 Task: Add a group rule "Active Listening: Practice active listening during group discussions.".
Action: Mouse moved to (480, 65)
Screenshot: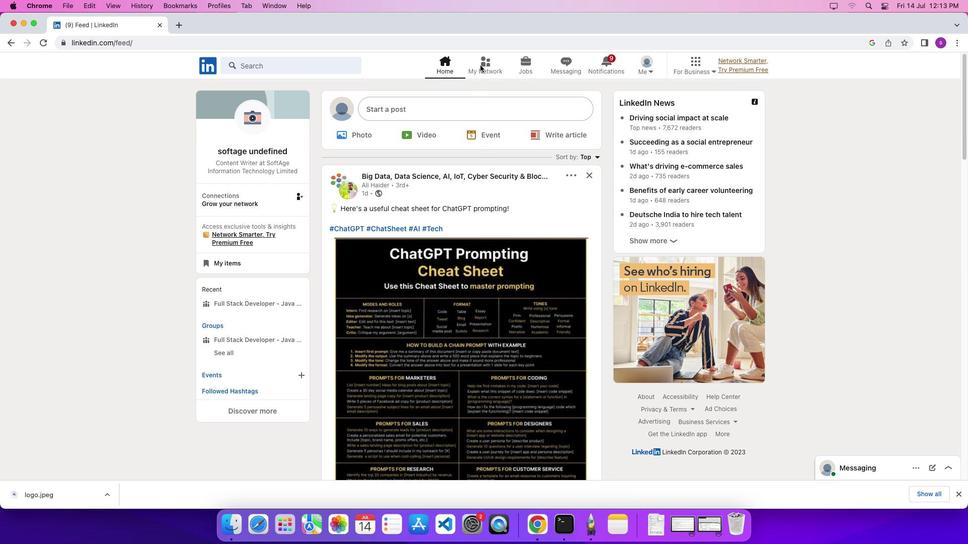 
Action: Mouse pressed left at (480, 65)
Screenshot: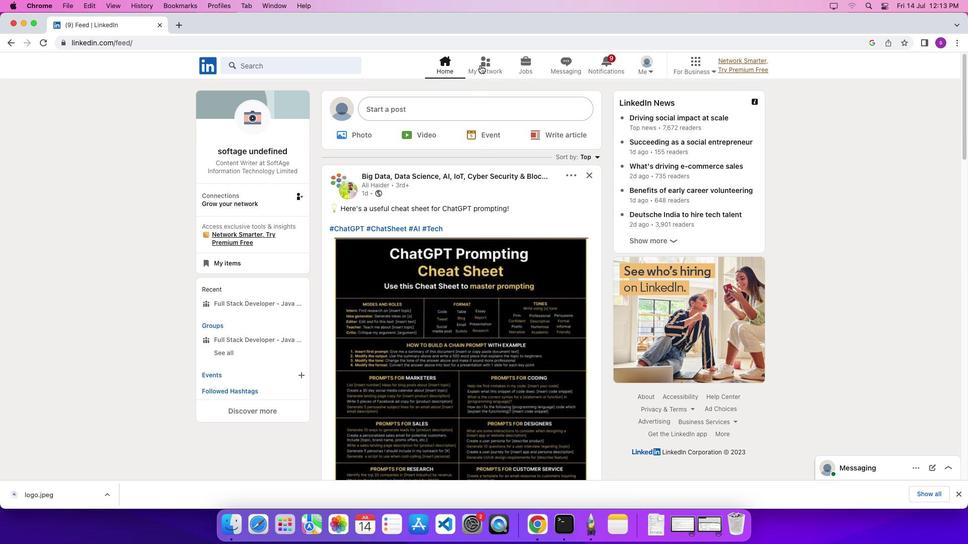 
Action: Mouse pressed left at (480, 65)
Screenshot: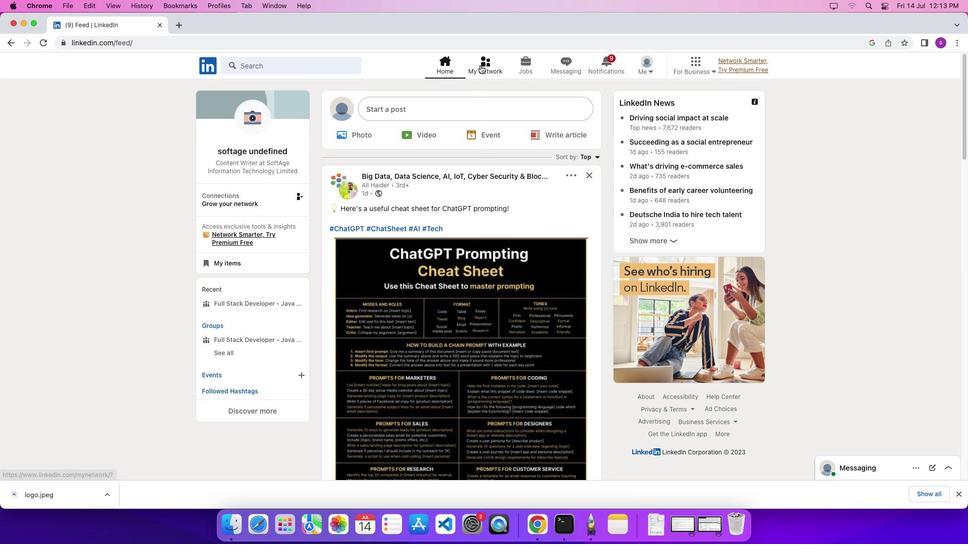 
Action: Mouse moved to (254, 180)
Screenshot: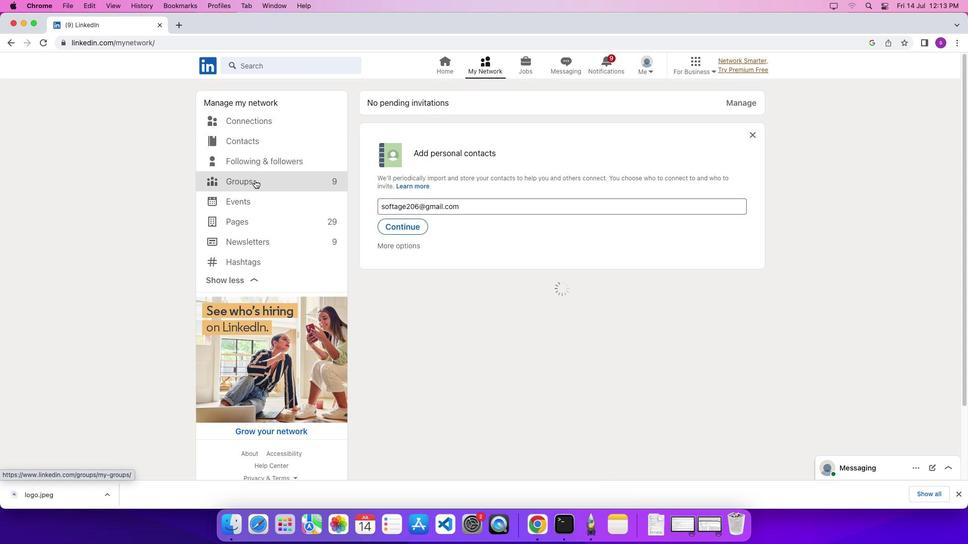 
Action: Mouse pressed left at (254, 180)
Screenshot: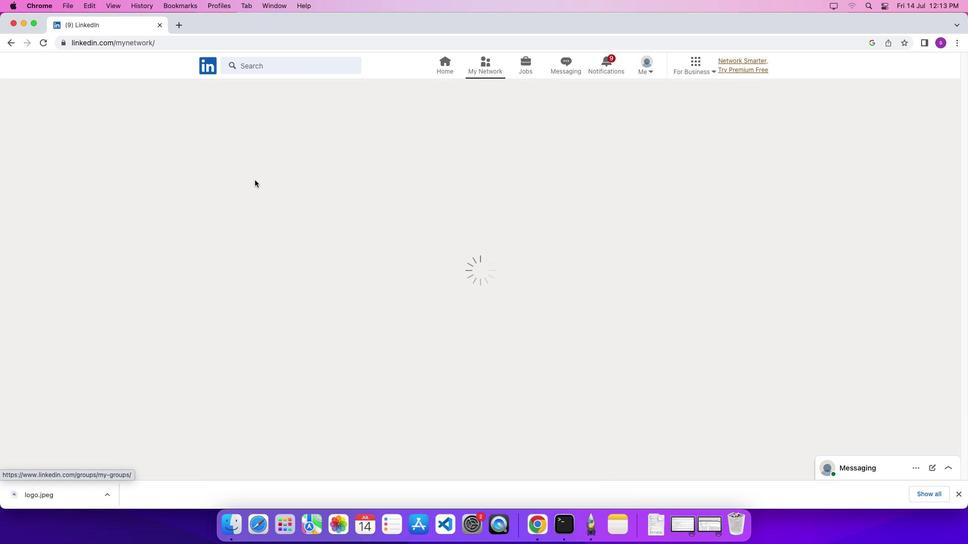 
Action: Mouse moved to (538, 104)
Screenshot: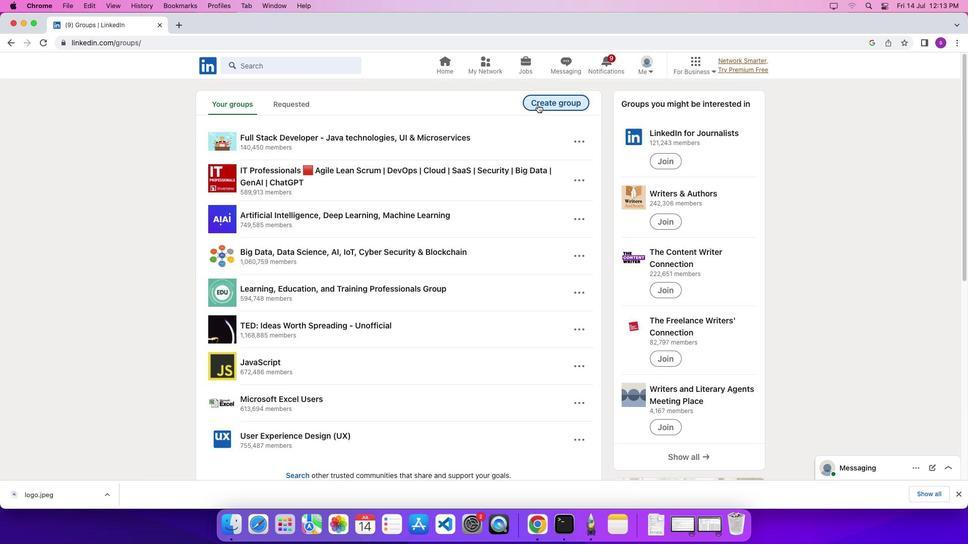 
Action: Mouse pressed left at (538, 104)
Screenshot: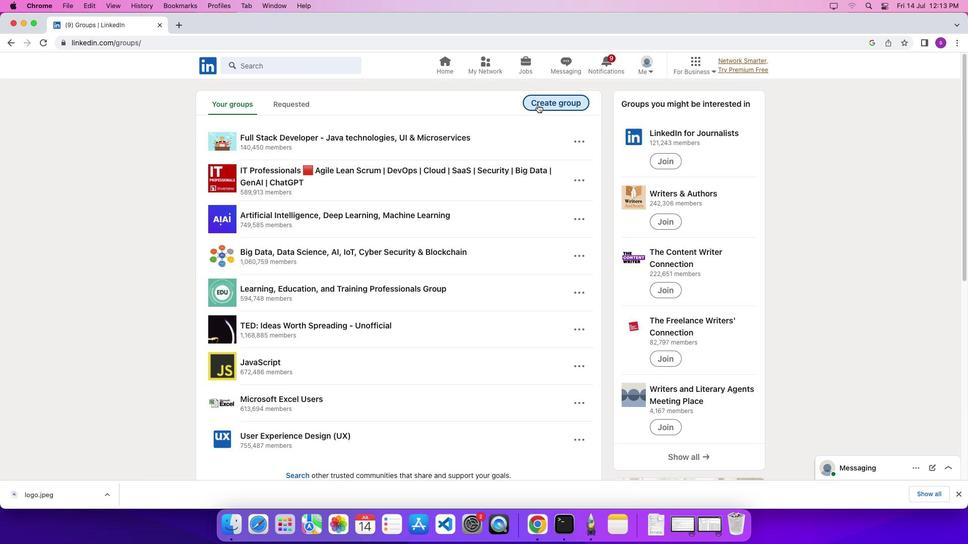 
Action: Mouse moved to (538, 296)
Screenshot: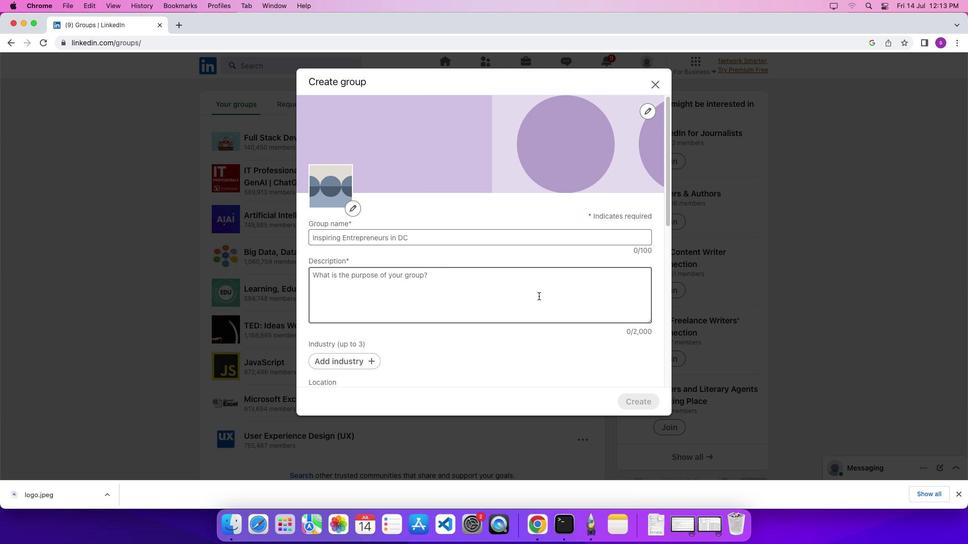
Action: Mouse scrolled (538, 296) with delta (0, 0)
Screenshot: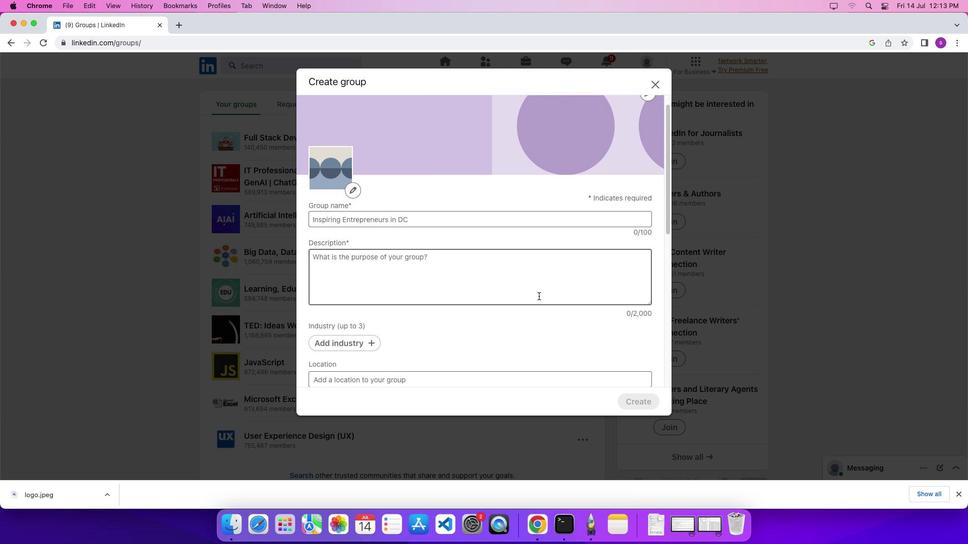 
Action: Mouse scrolled (538, 296) with delta (0, 0)
Screenshot: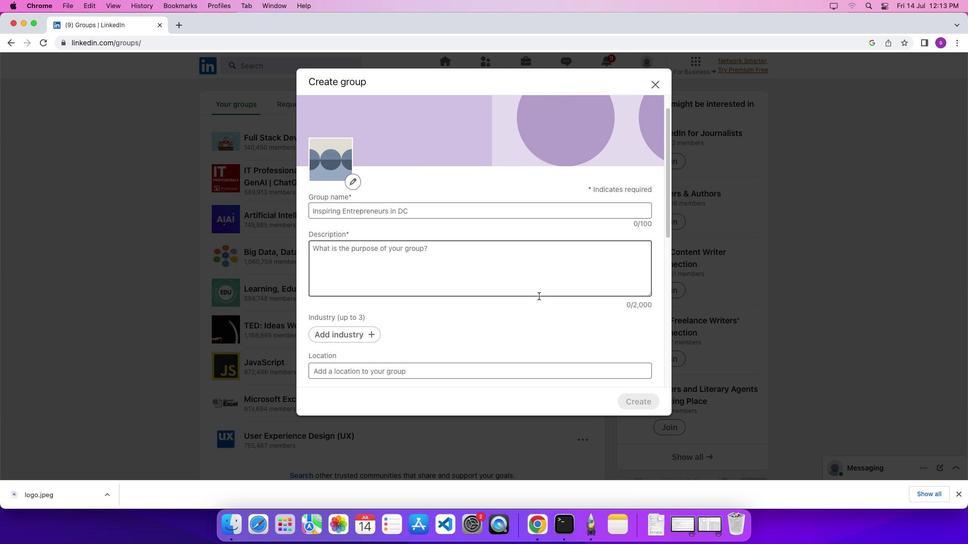 
Action: Mouse scrolled (538, 296) with delta (0, 0)
Screenshot: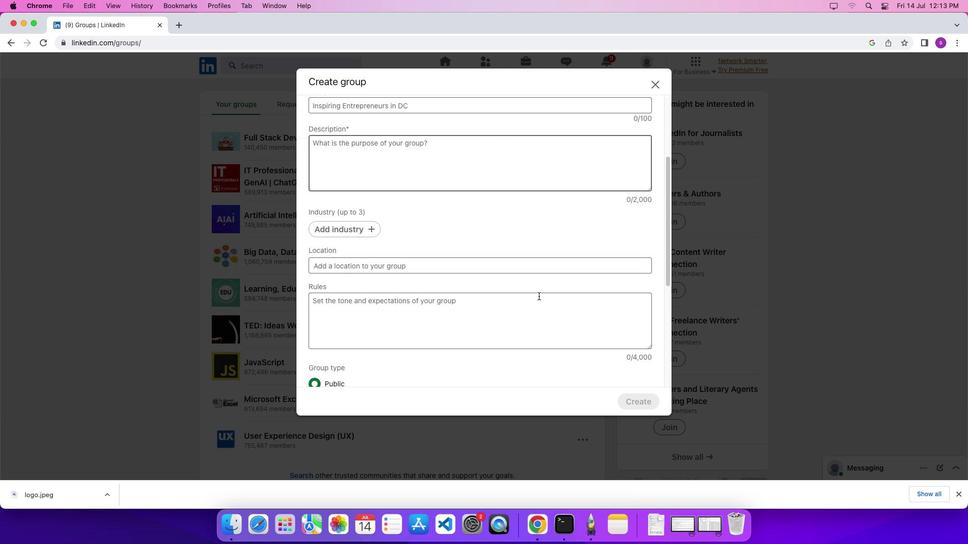 
Action: Mouse scrolled (538, 296) with delta (0, 0)
Screenshot: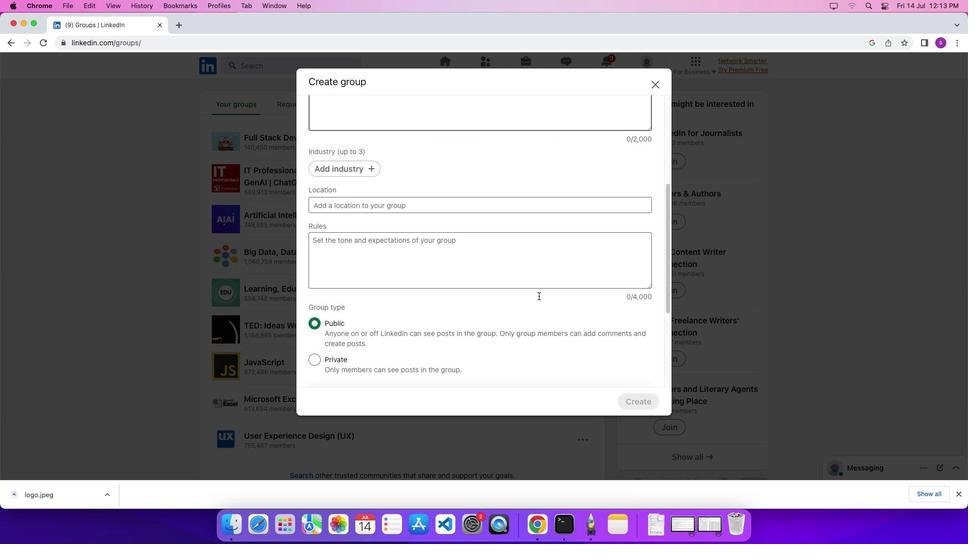 
Action: Mouse scrolled (538, 296) with delta (0, -3)
Screenshot: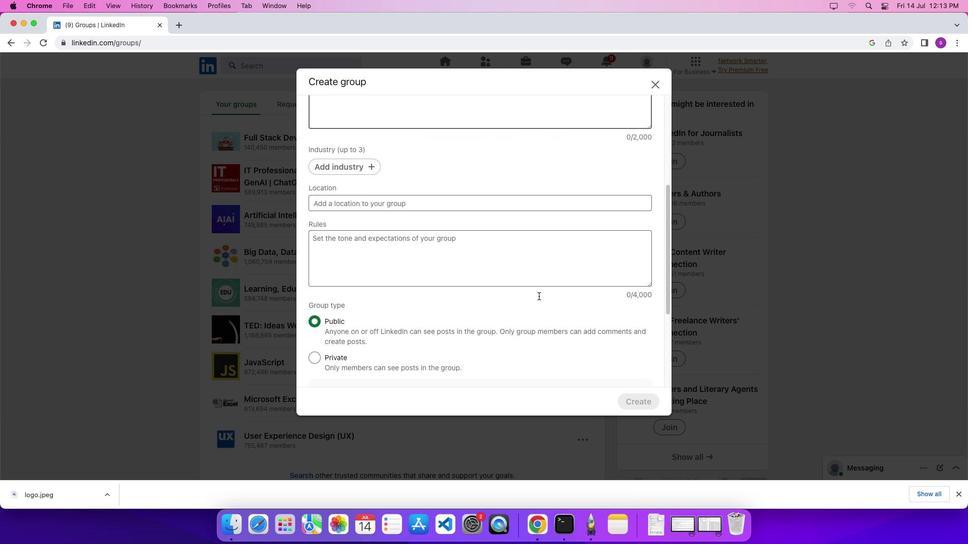 
Action: Mouse moved to (534, 269)
Screenshot: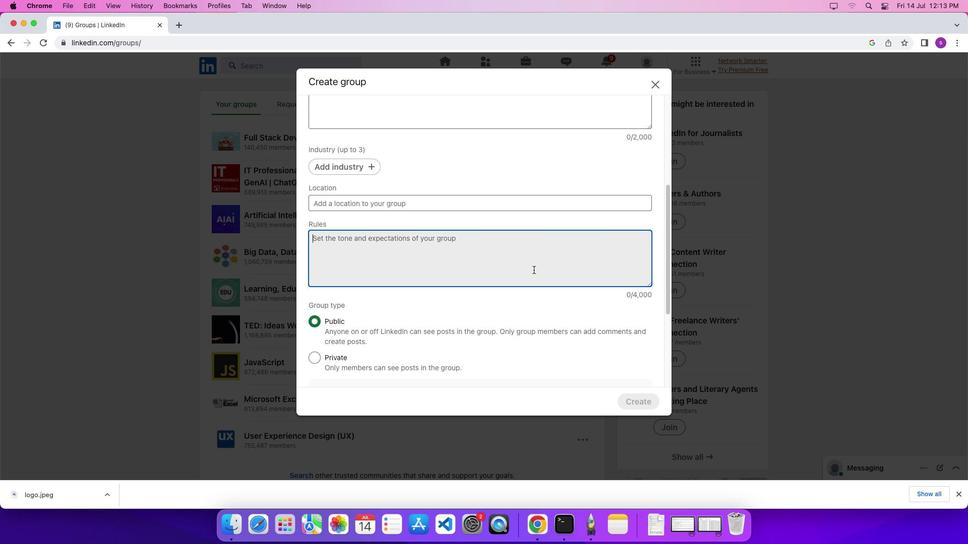 
Action: Mouse pressed left at (534, 269)
Screenshot: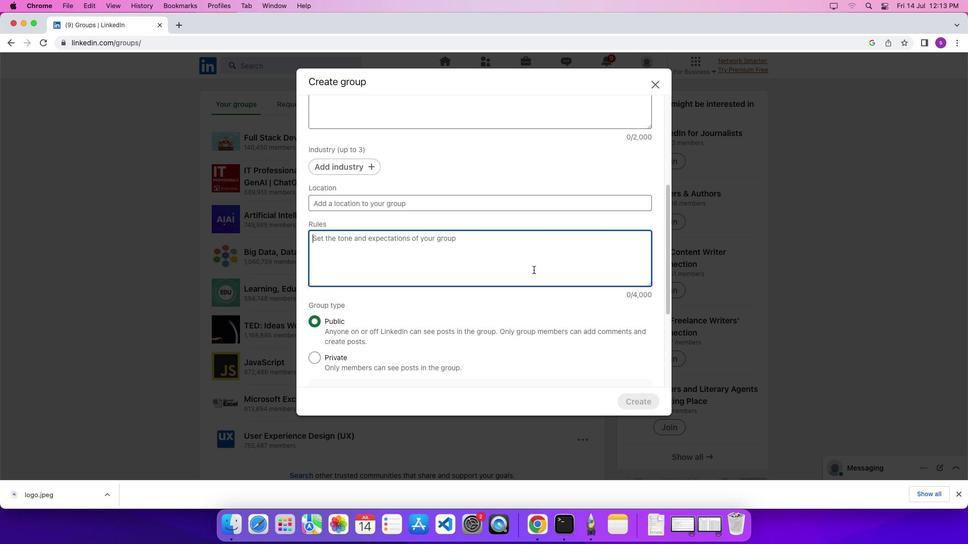 
Action: Mouse moved to (674, 244)
Screenshot: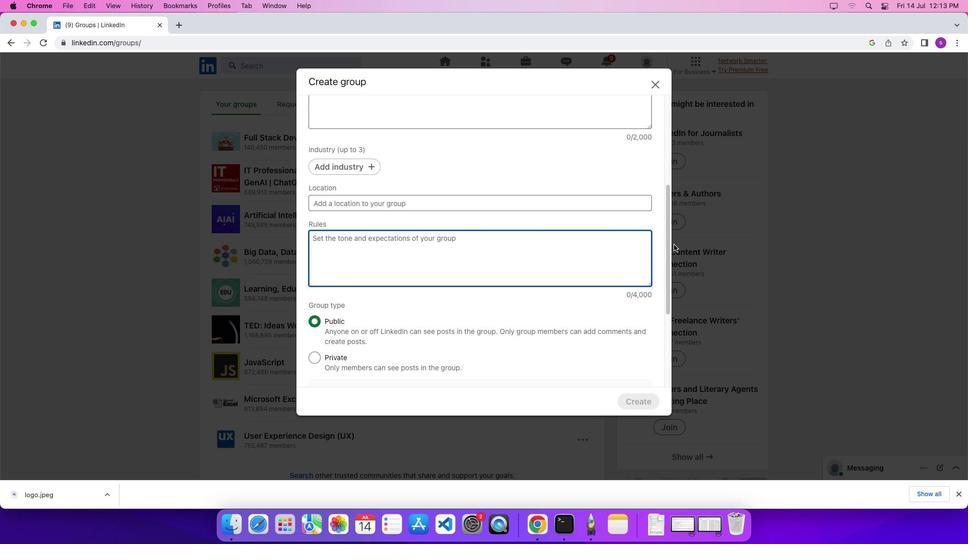 
Action: Key pressed Key.shift'A''c''t''i''v''e'Key.spaceKey.shift'L''i''s''t''e''n''i''n''g'Key.shift_r':'Key.spaceKey.shift'P''r''a''c''t''i''c''e'Key.space'a''c''t''i''v''e'Key.space'l''i''s''t''e''n''i''n''g'Key.space'd''u''r''i''n''g'Key.space'g''r''o''u''p'Key.space'd''i''s''c''u''s''s''i''o''n''s''.'
Screenshot: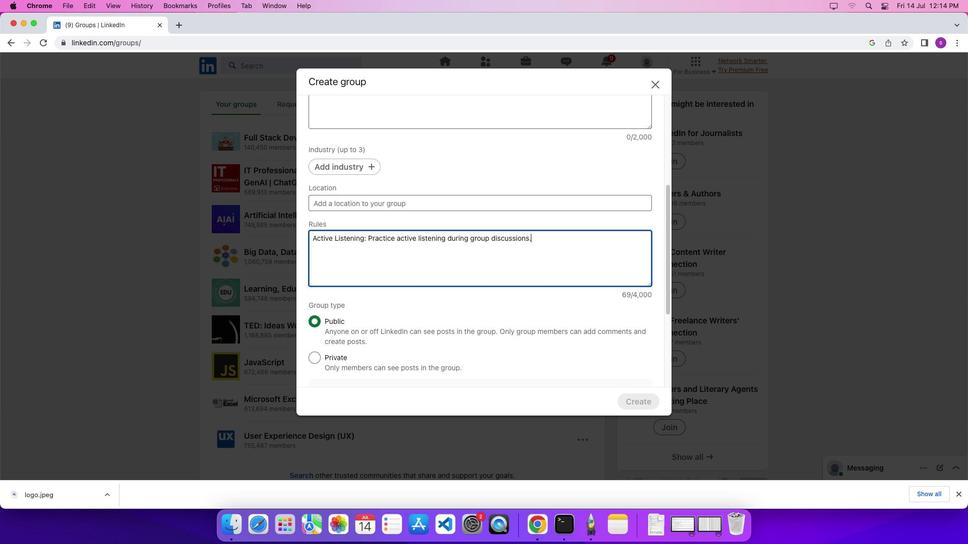 
Action: Mouse moved to (608, 341)
Screenshot: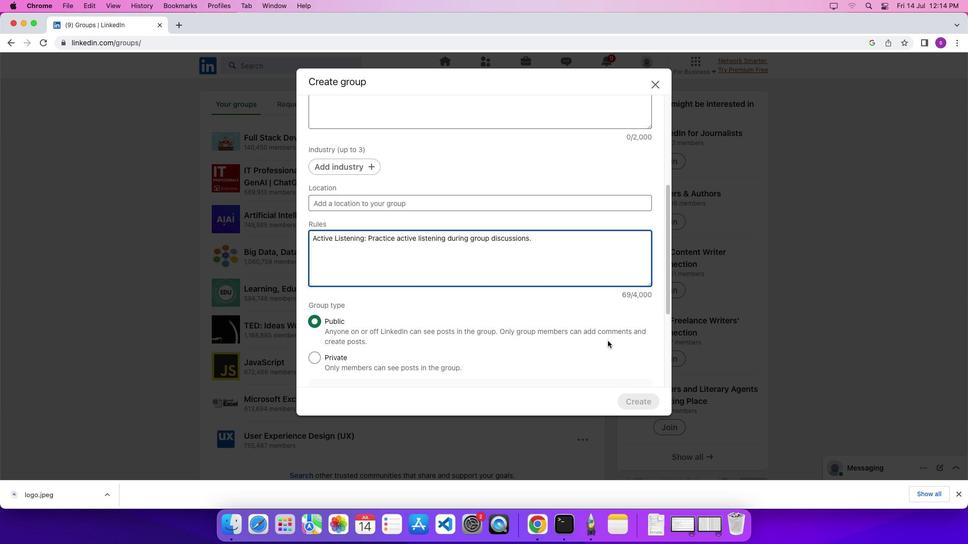 
